 Task: Add a condition where "Channel Is not CTI phone call (outgoing)" in recently updated tickets.
Action: Mouse moved to (324, 289)
Screenshot: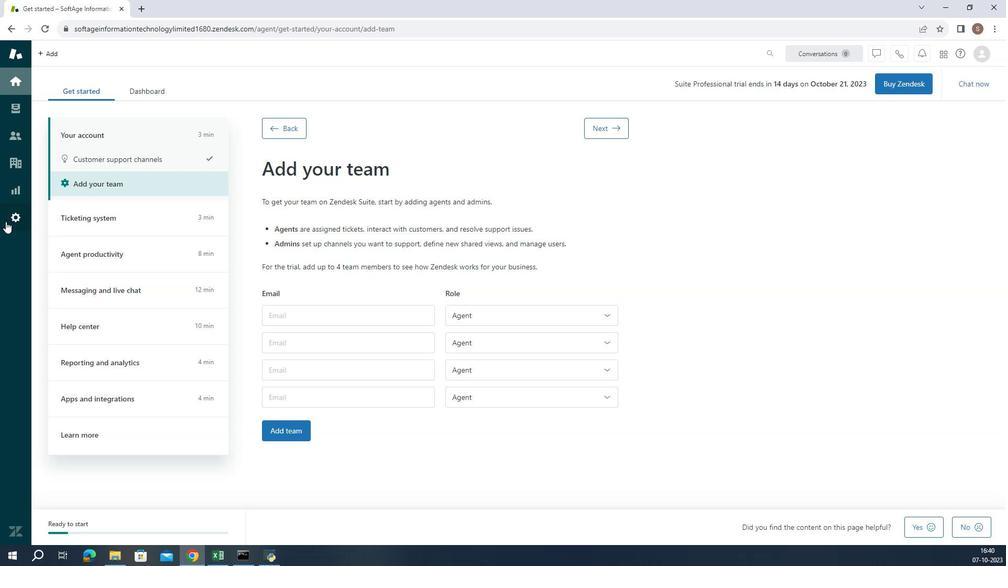 
Action: Mouse pressed left at (324, 289)
Screenshot: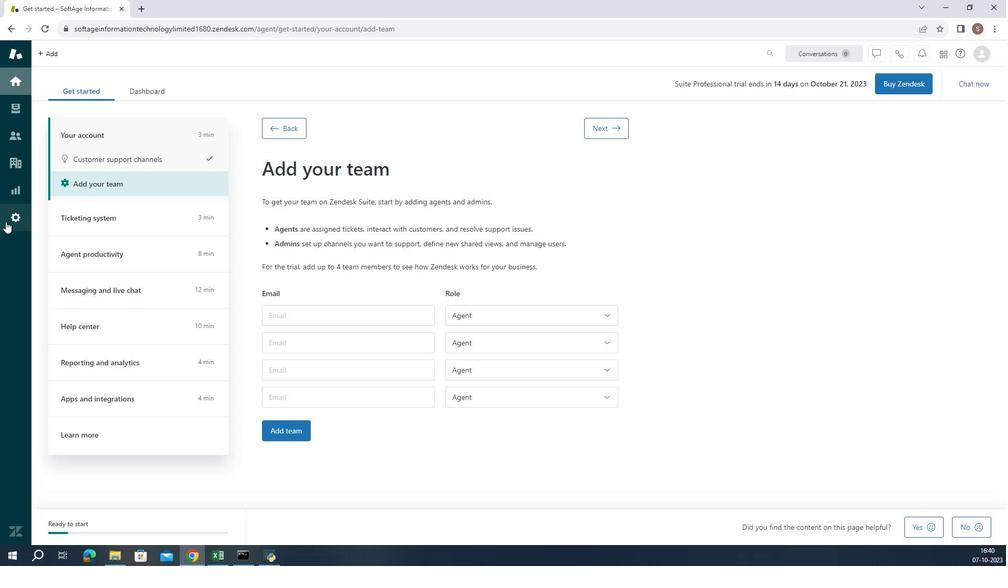 
Action: Mouse moved to (415, 372)
Screenshot: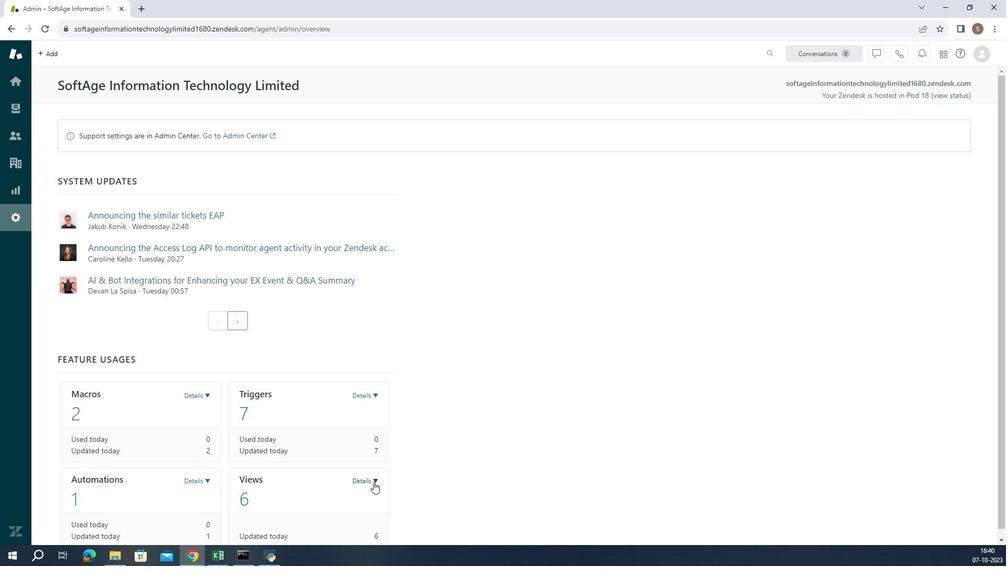 
Action: Mouse pressed left at (415, 372)
Screenshot: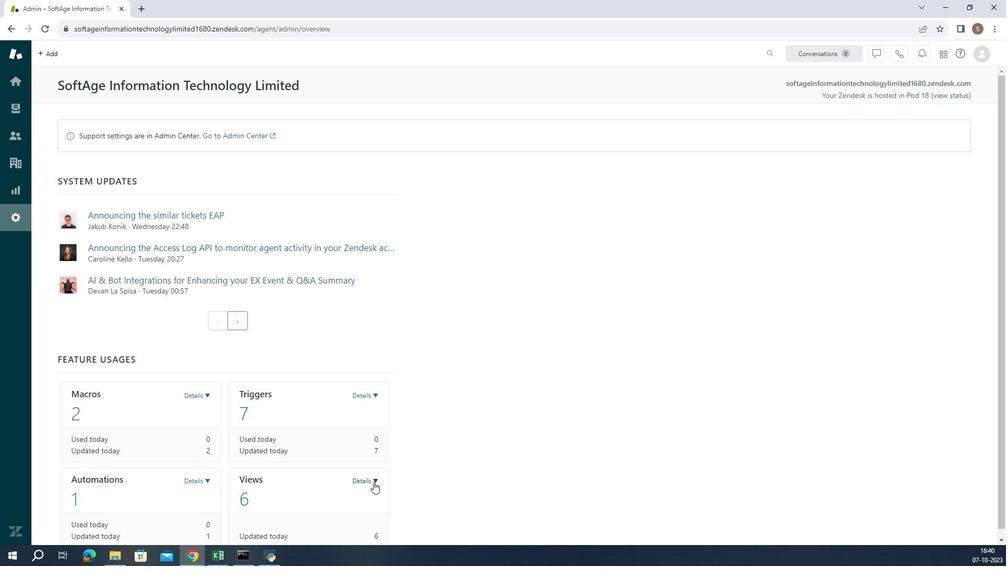 
Action: Mouse moved to (414, 372)
Screenshot: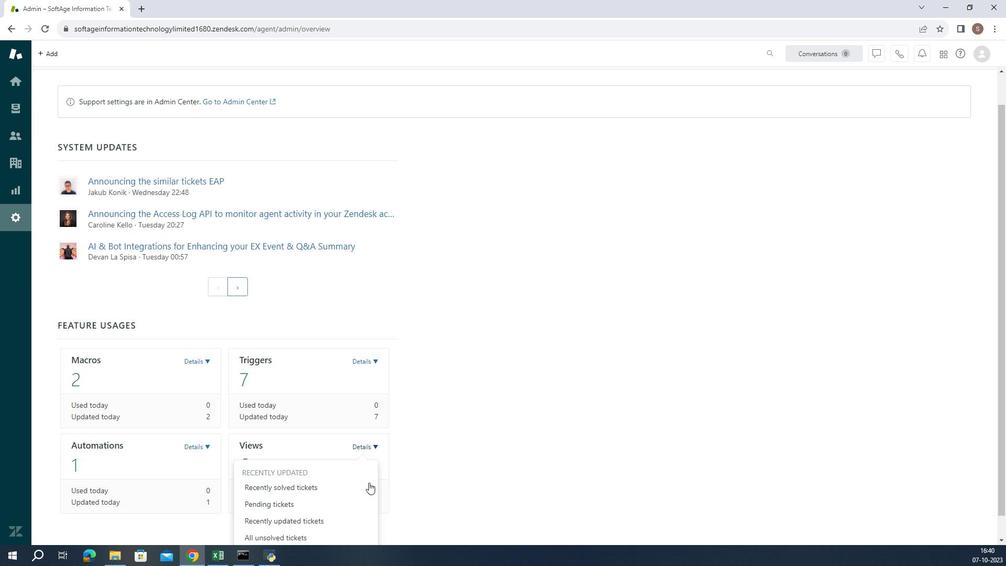 
Action: Mouse scrolled (414, 372) with delta (0, 0)
Screenshot: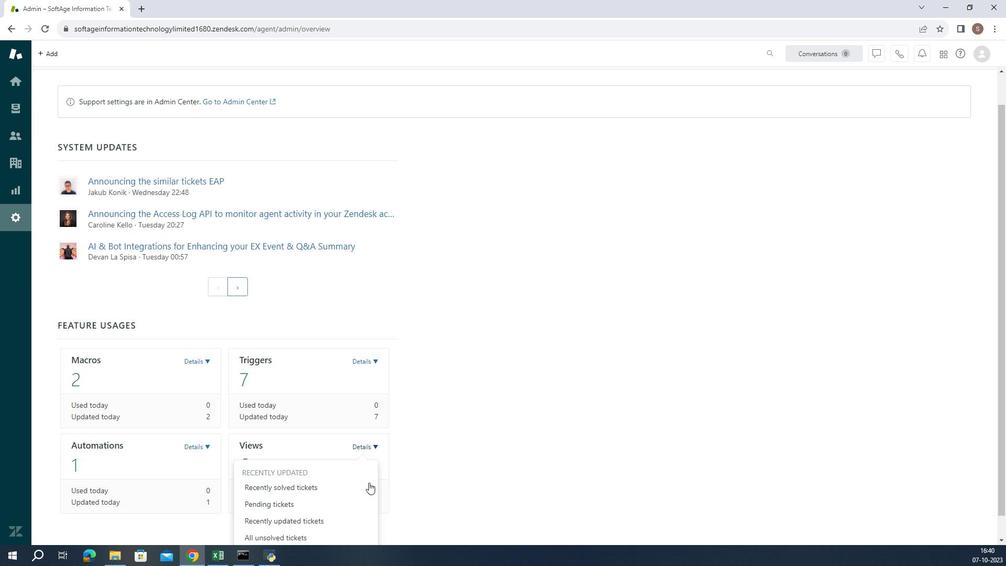 
Action: Mouse scrolled (414, 372) with delta (0, 0)
Screenshot: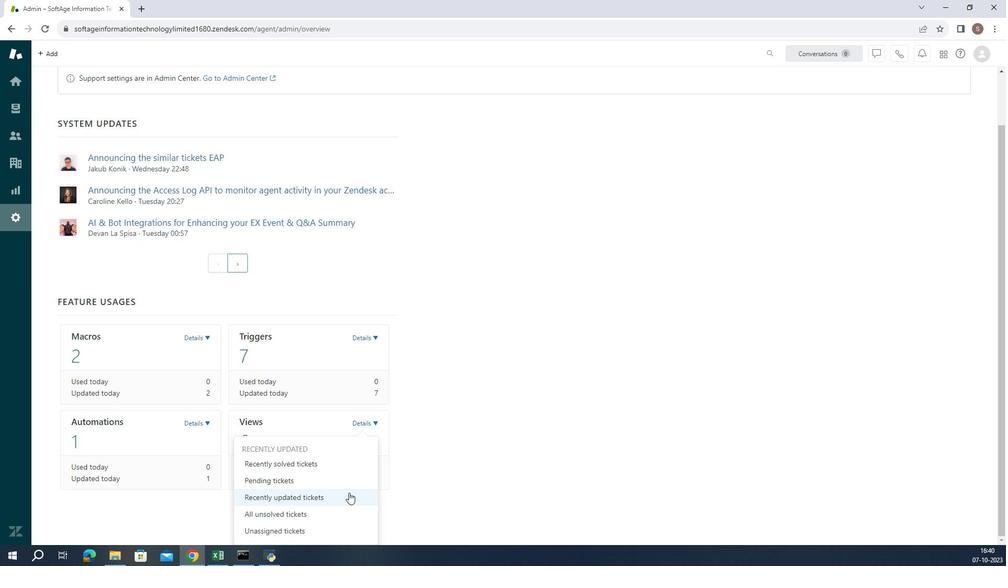 
Action: Mouse moved to (406, 376)
Screenshot: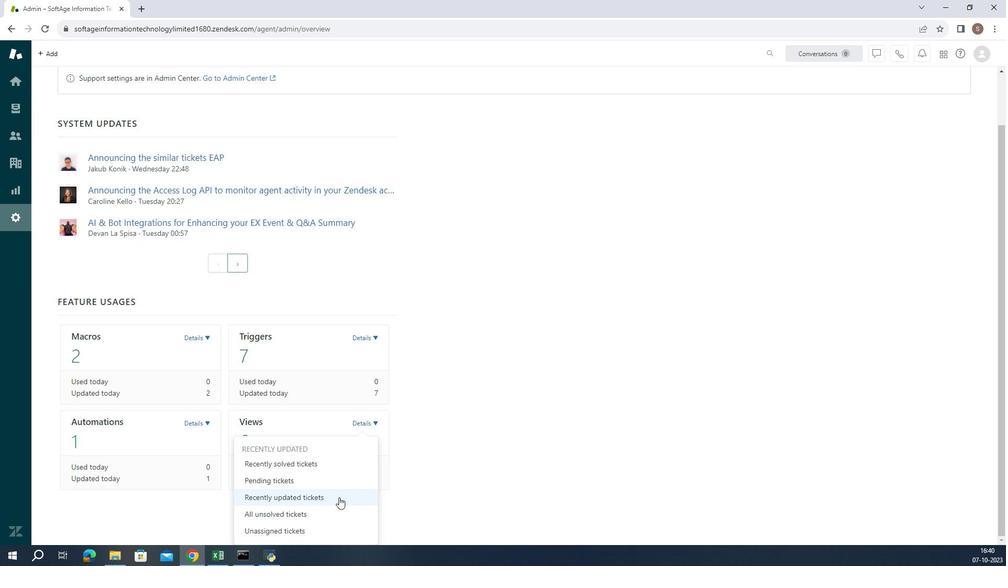 
Action: Mouse pressed left at (406, 376)
Screenshot: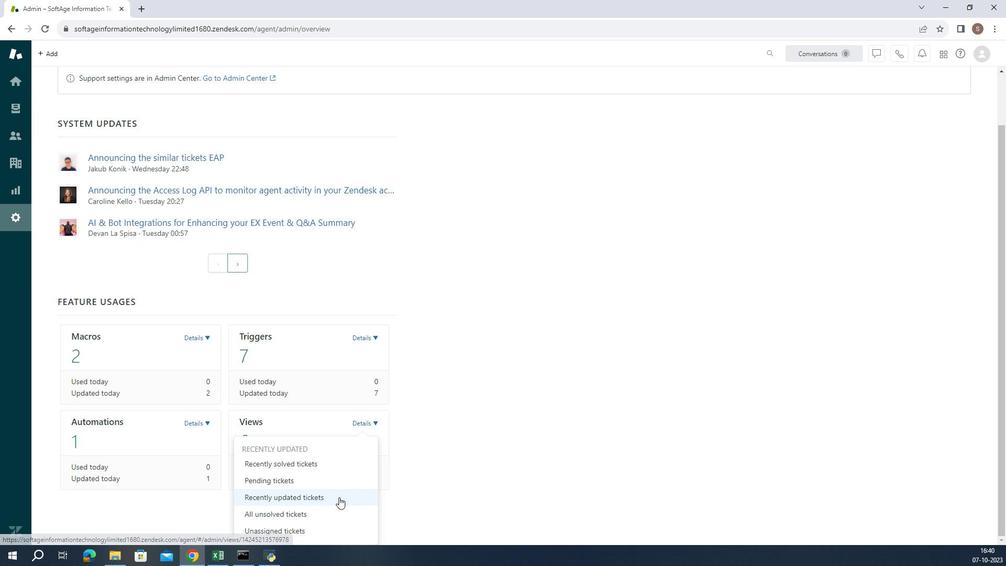 
Action: Mouse moved to (373, 329)
Screenshot: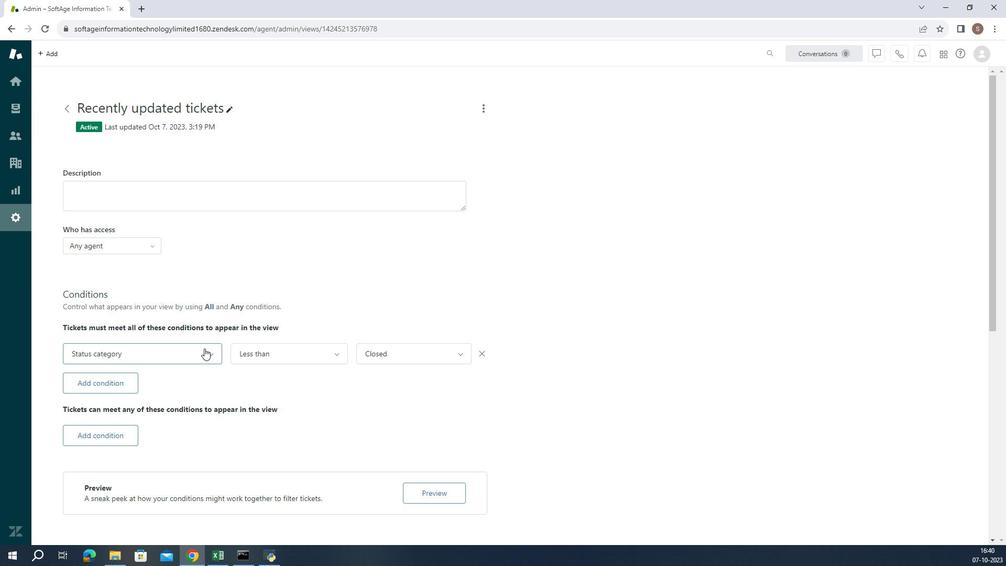 
Action: Mouse pressed left at (373, 329)
Screenshot: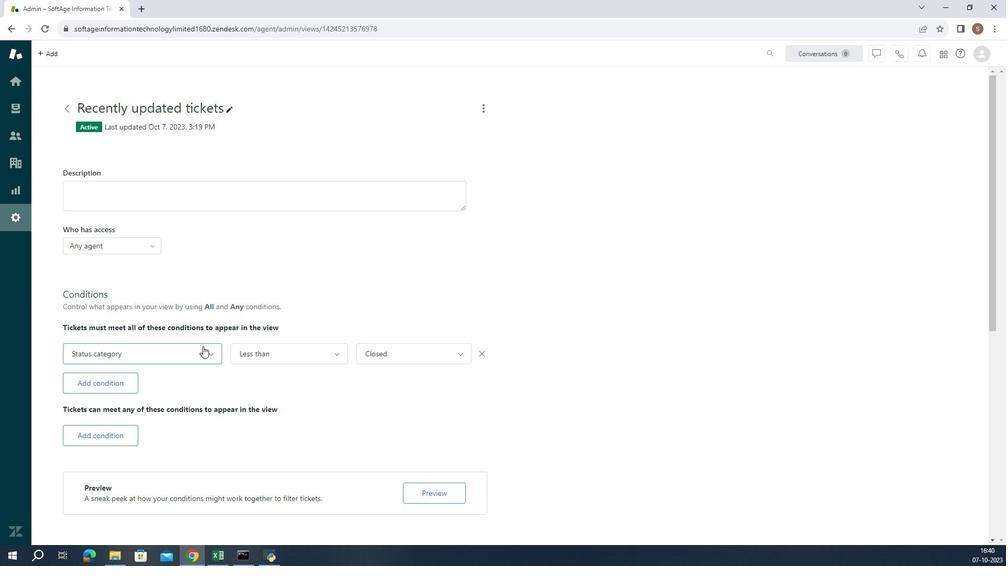 
Action: Mouse moved to (363, 290)
Screenshot: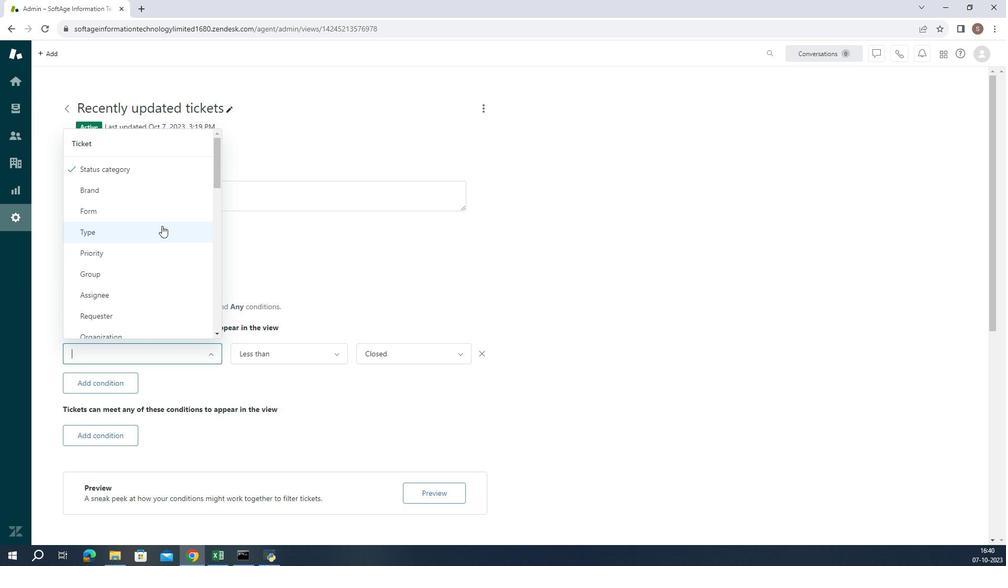 
Action: Mouse scrolled (363, 290) with delta (0, 0)
Screenshot: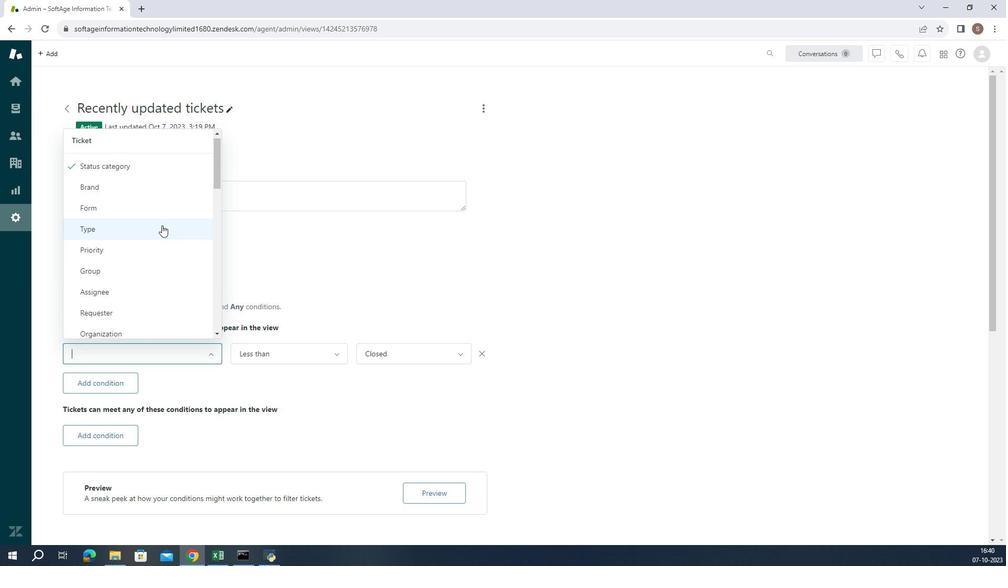
Action: Mouse scrolled (363, 290) with delta (0, 0)
Screenshot: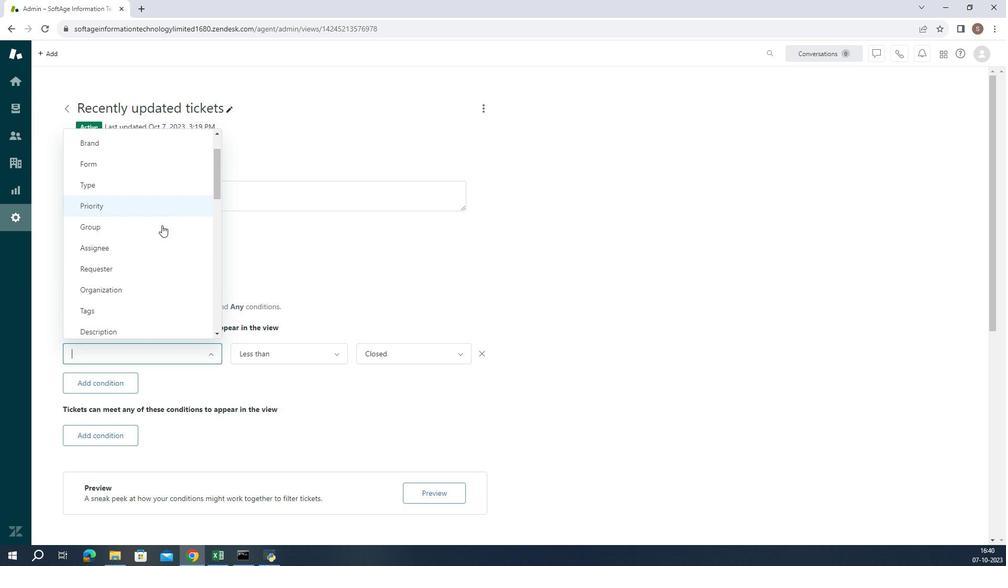 
Action: Mouse moved to (358, 312)
Screenshot: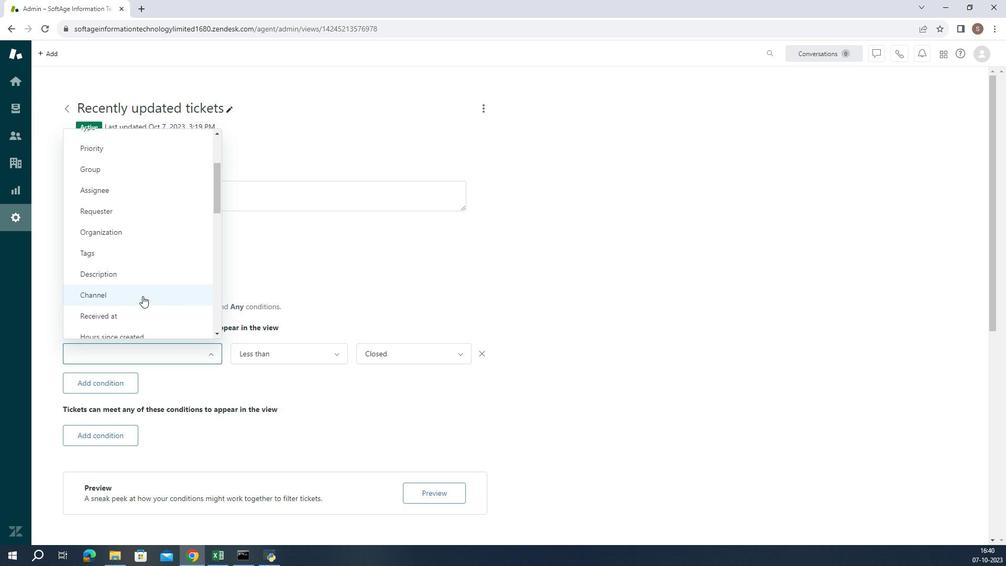 
Action: Mouse pressed left at (358, 312)
Screenshot: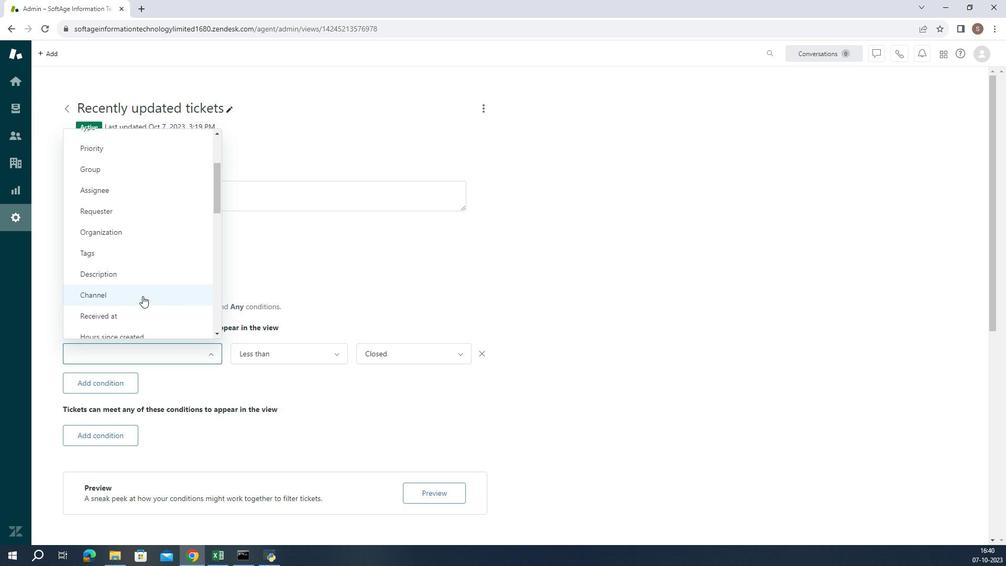 
Action: Mouse moved to (390, 331)
Screenshot: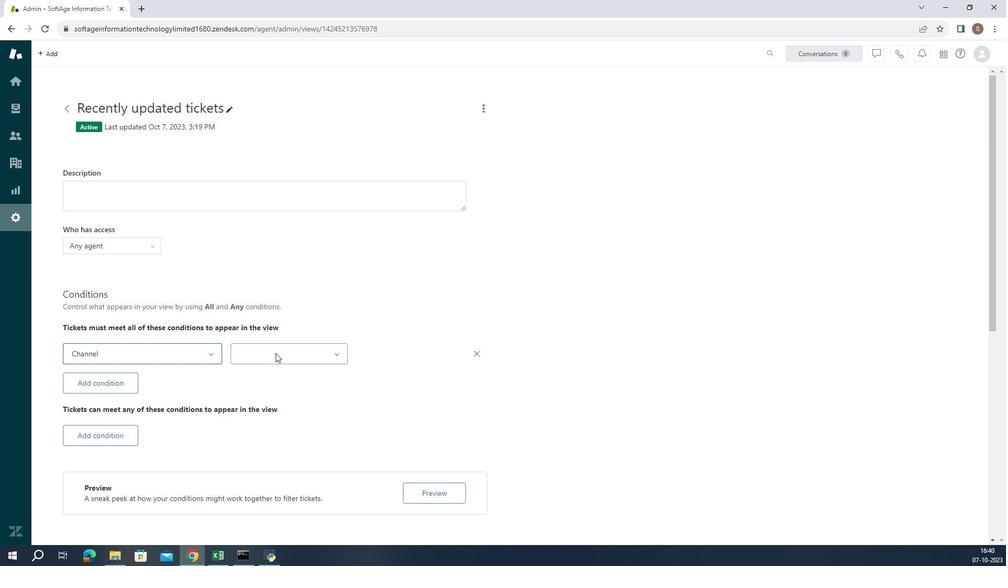 
Action: Mouse pressed left at (390, 331)
Screenshot: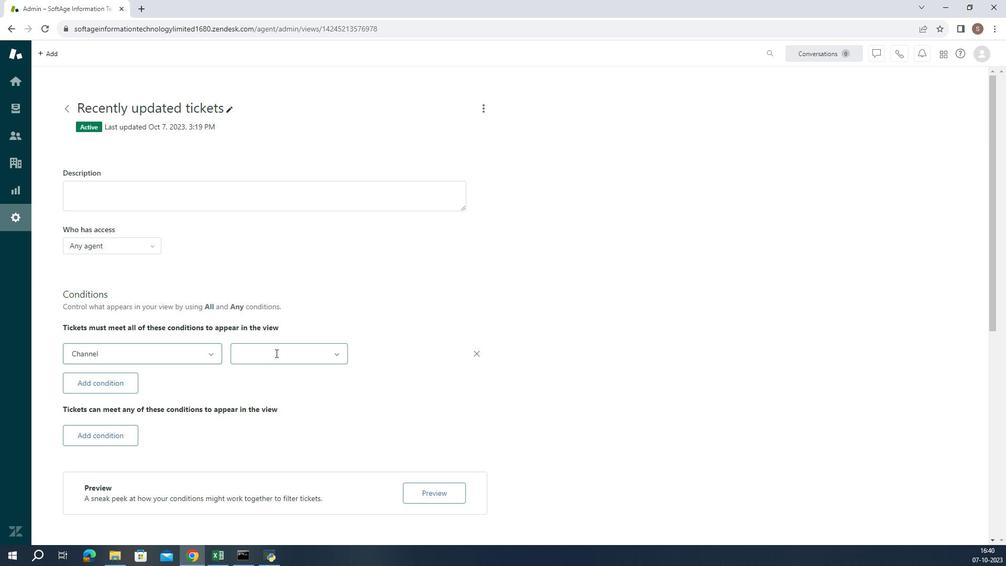 
Action: Mouse moved to (394, 346)
Screenshot: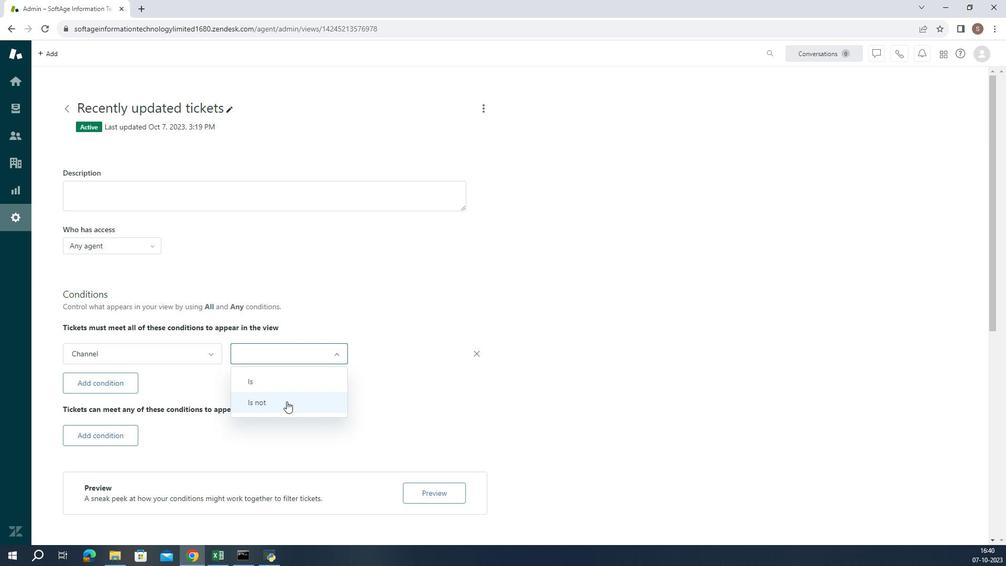 
Action: Mouse pressed left at (394, 346)
Screenshot: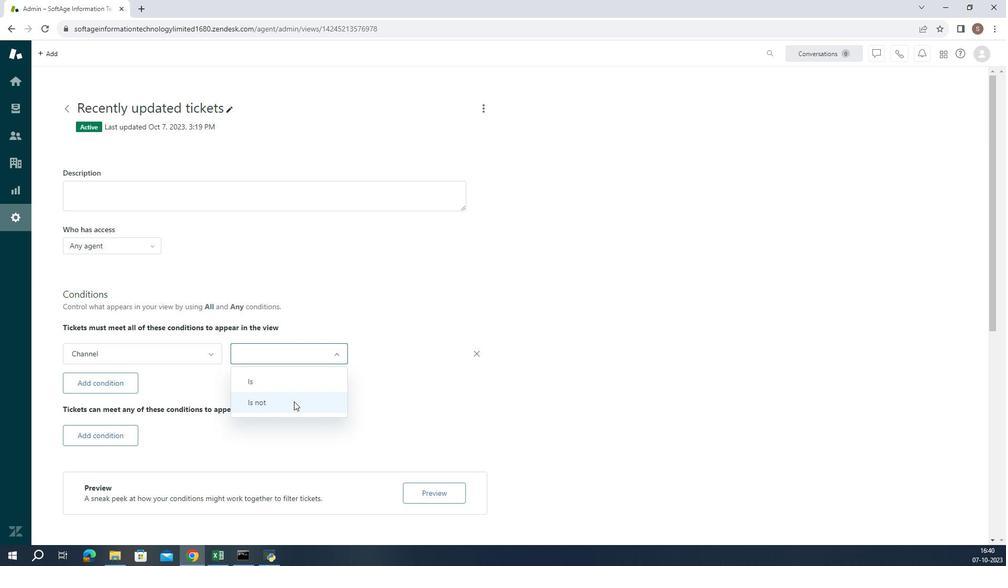 
Action: Mouse moved to (427, 332)
Screenshot: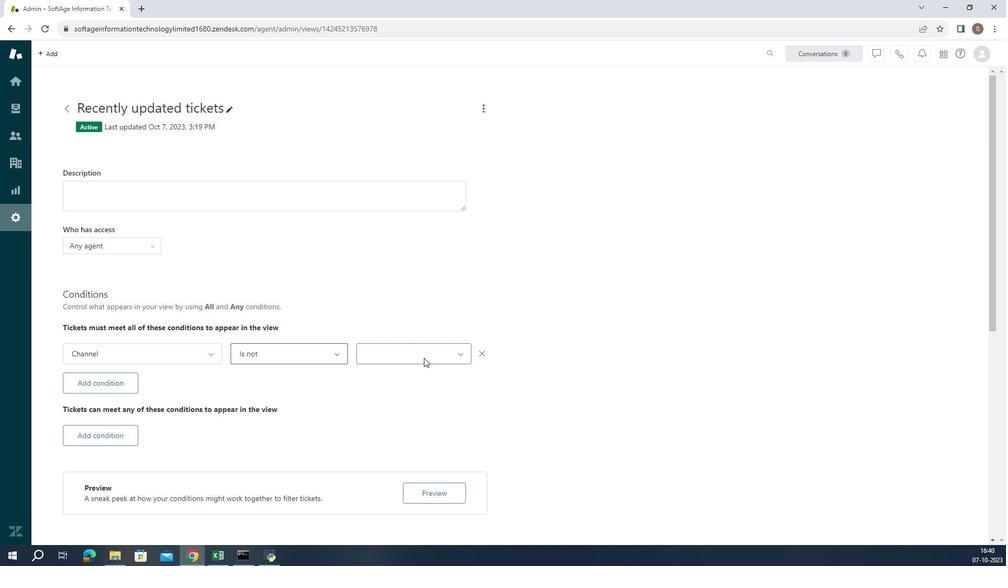 
Action: Mouse pressed left at (427, 332)
Screenshot: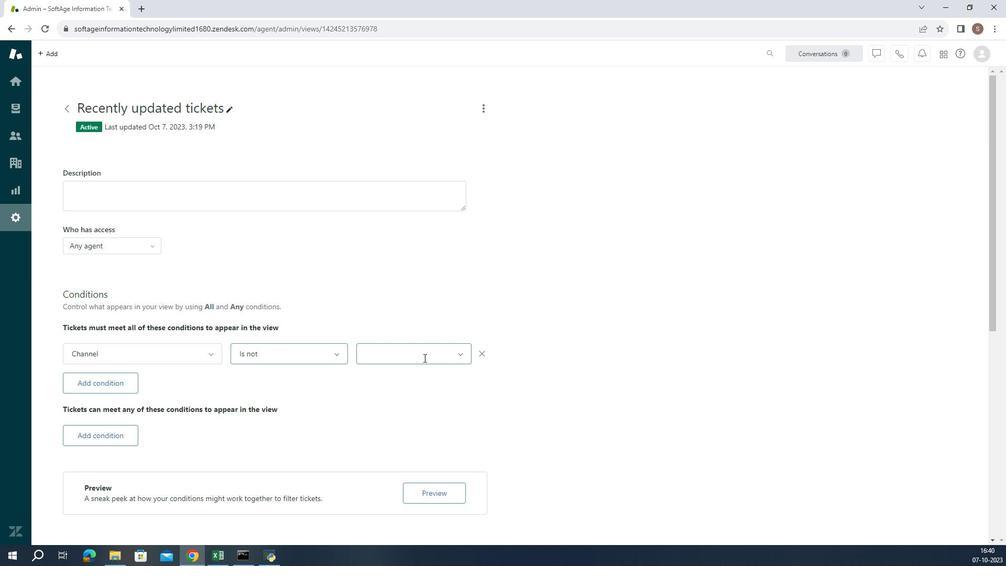 
Action: Mouse moved to (428, 307)
Screenshot: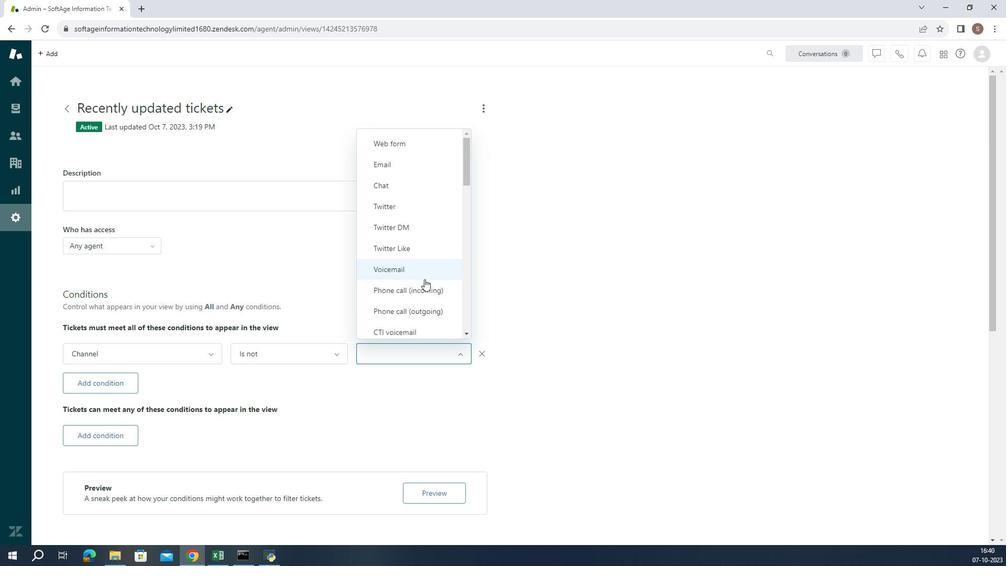 
Action: Mouse scrolled (428, 307) with delta (0, 0)
Screenshot: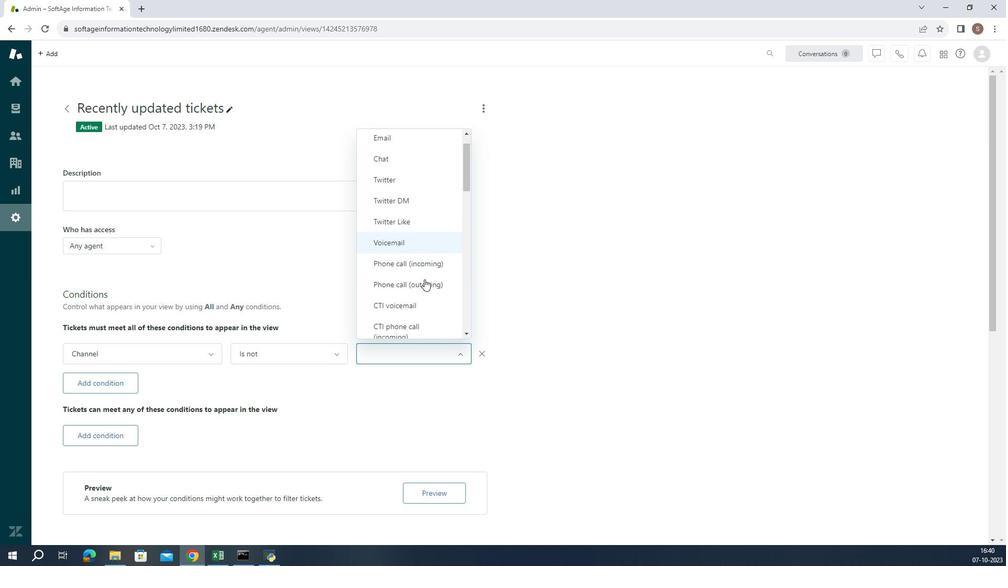 
Action: Mouse scrolled (428, 307) with delta (0, 0)
Screenshot: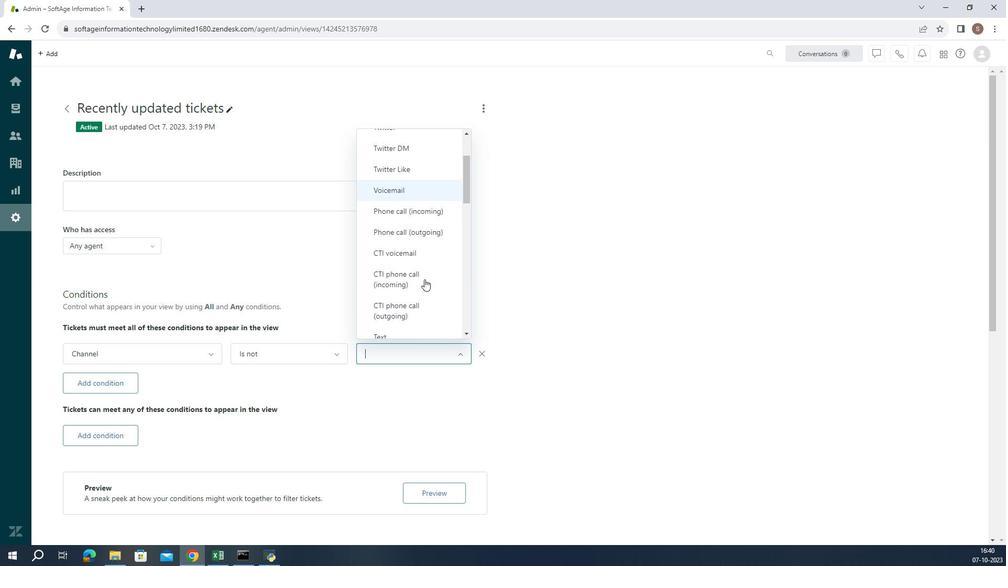 
Action: Mouse moved to (427, 307)
Screenshot: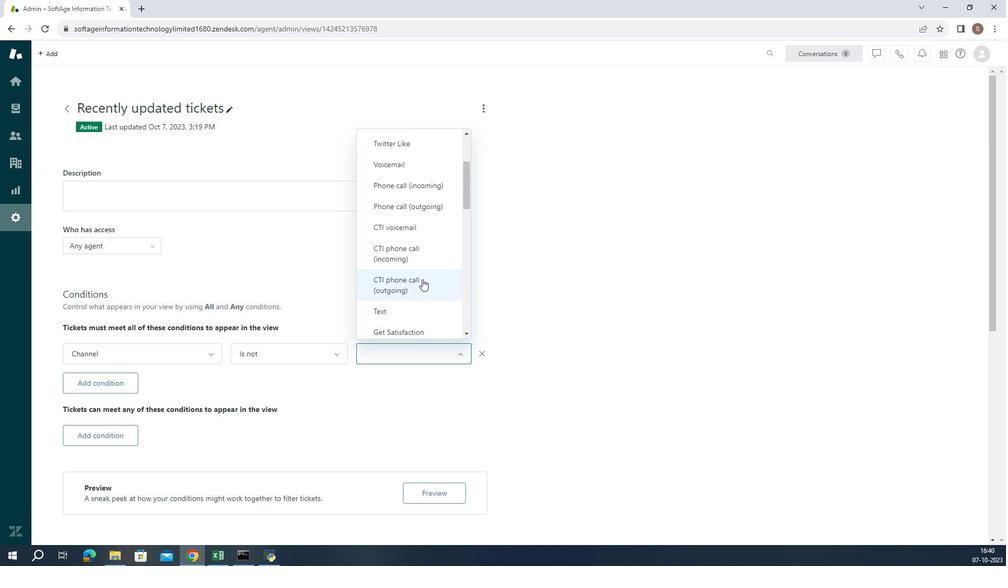 
Action: Mouse pressed left at (427, 307)
Screenshot: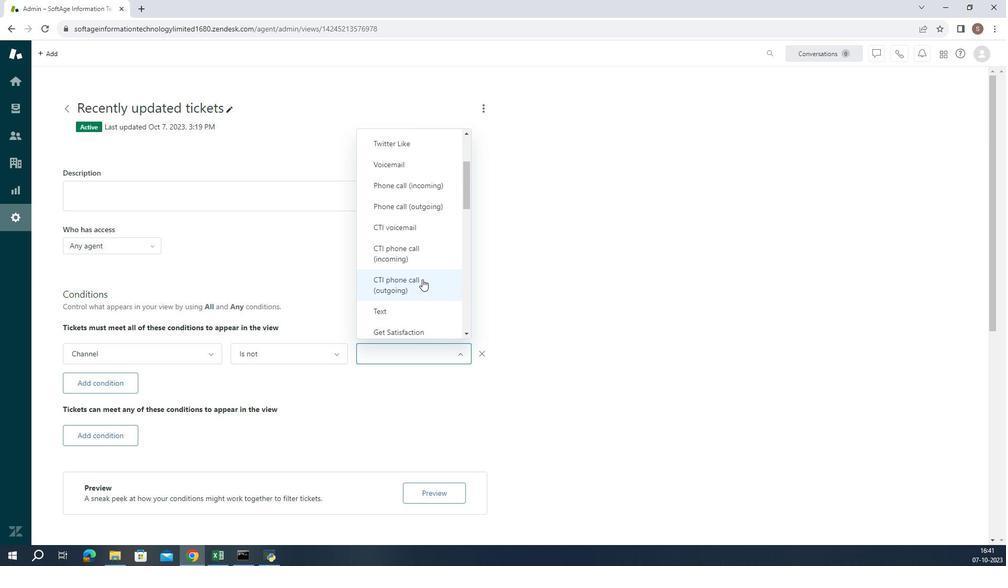 
Action: Mouse moved to (443, 310)
Screenshot: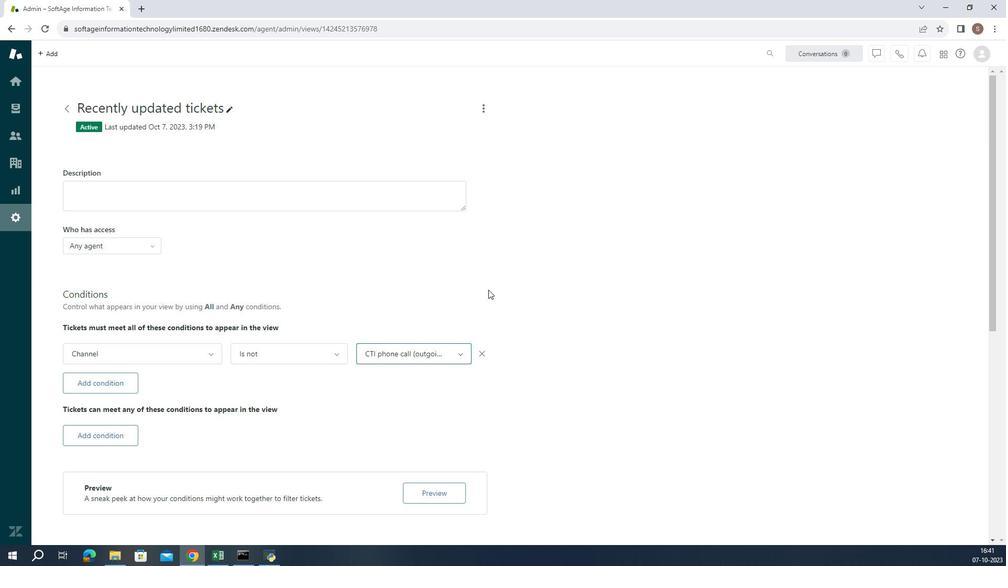 
Action: Mouse pressed left at (443, 310)
Screenshot: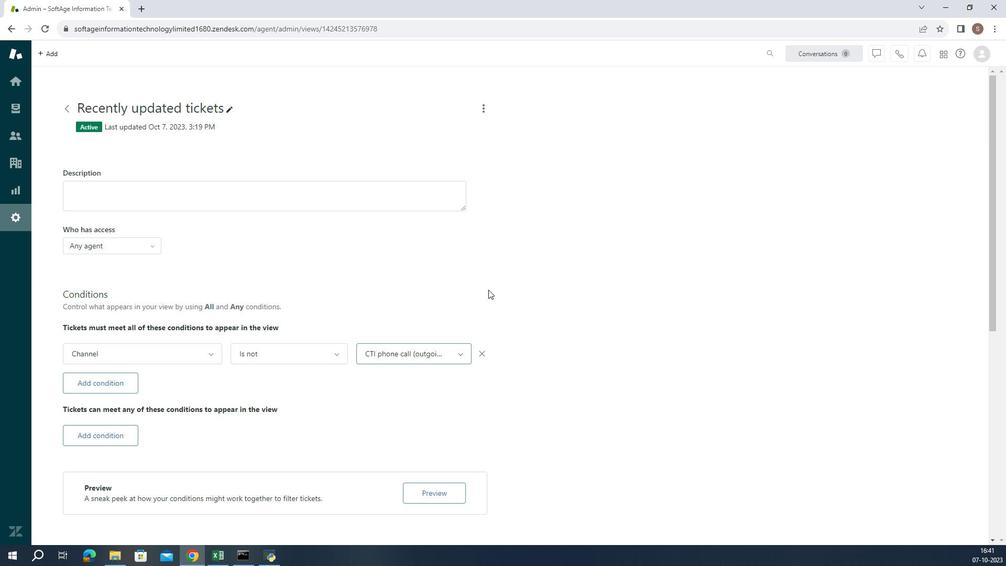 
Action: Mouse moved to (441, 318)
Screenshot: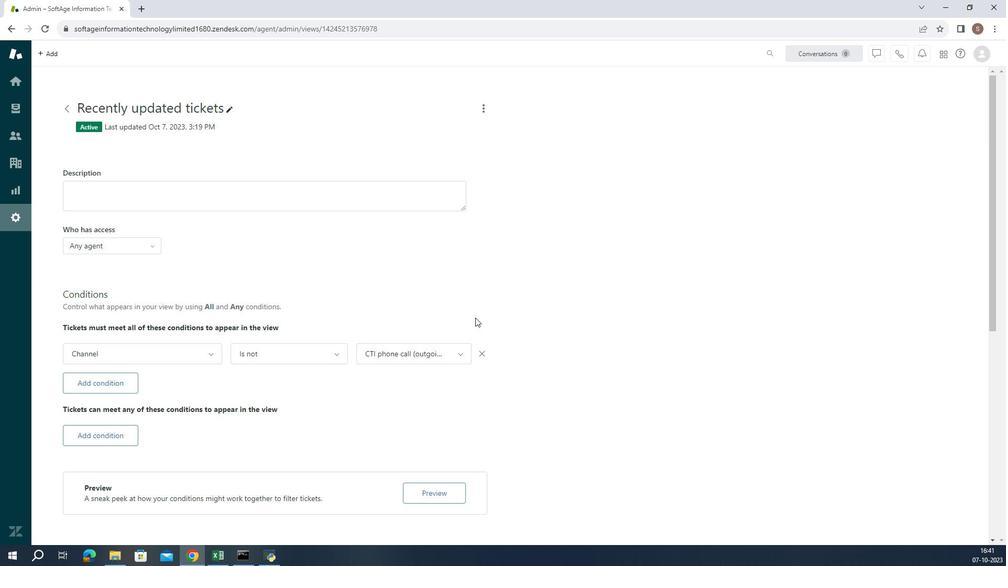 
